 Task: Choose the add item value in the copy files destination.
Action: Mouse moved to (14, 465)
Screenshot: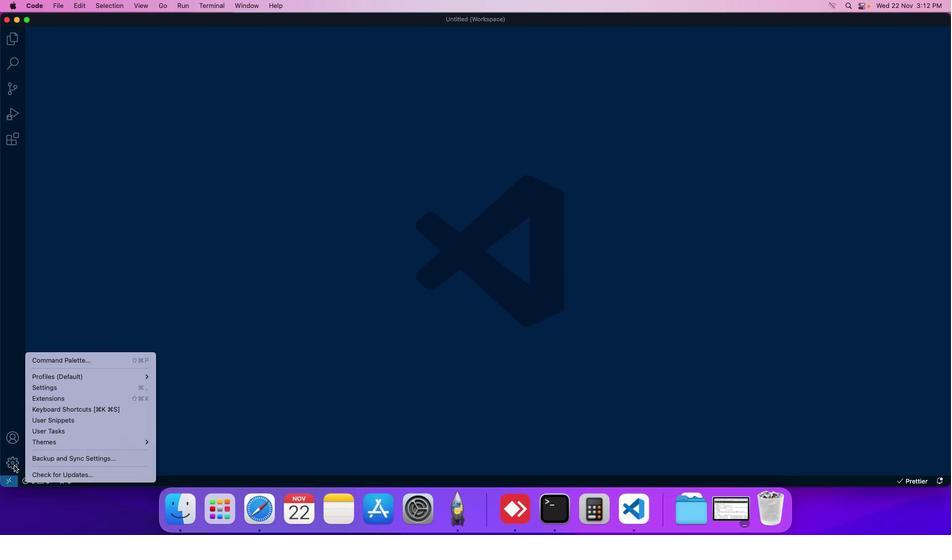 
Action: Mouse pressed left at (14, 465)
Screenshot: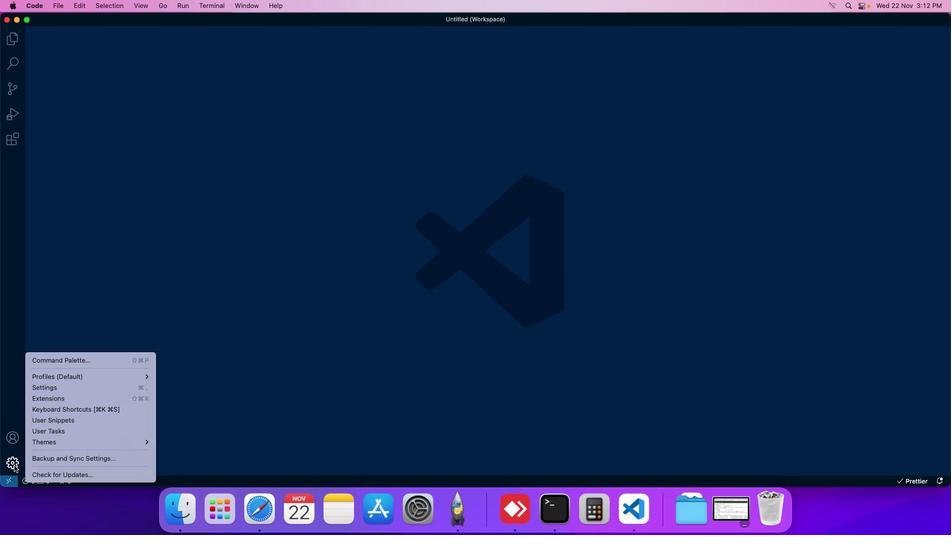 
Action: Mouse moved to (50, 391)
Screenshot: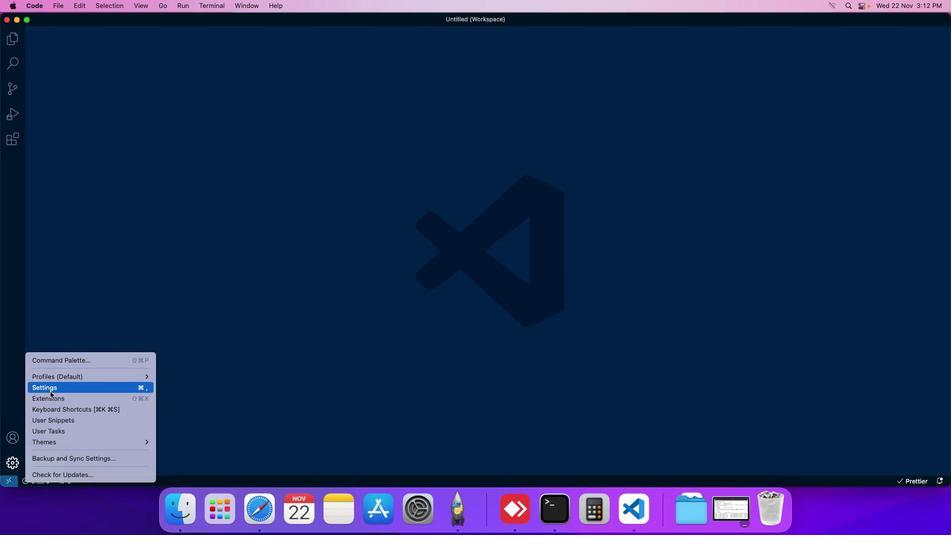 
Action: Mouse pressed left at (50, 391)
Screenshot: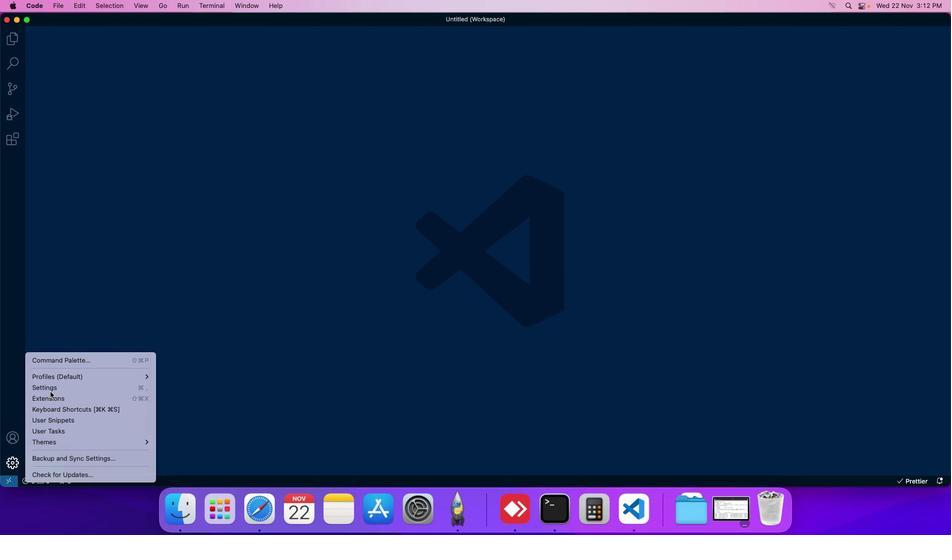 
Action: Mouse moved to (233, 84)
Screenshot: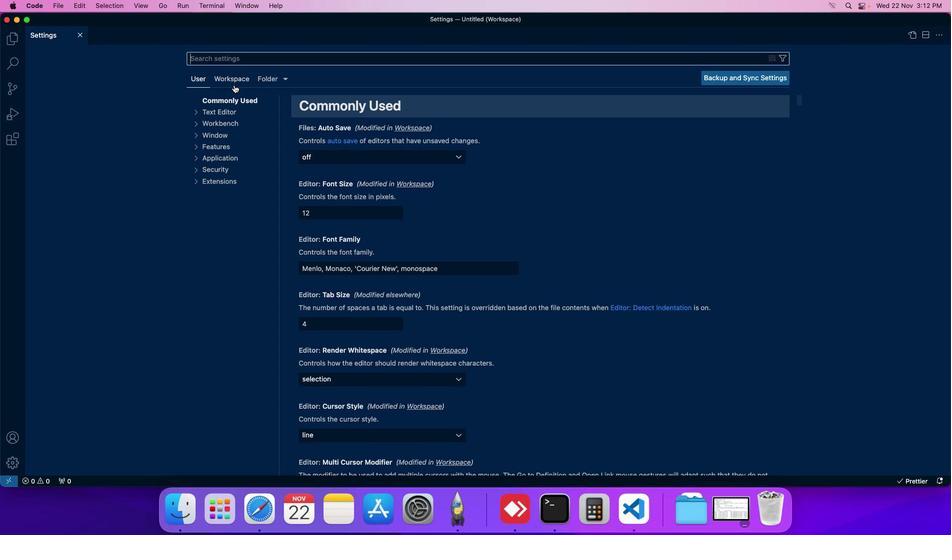 
Action: Mouse pressed left at (233, 84)
Screenshot: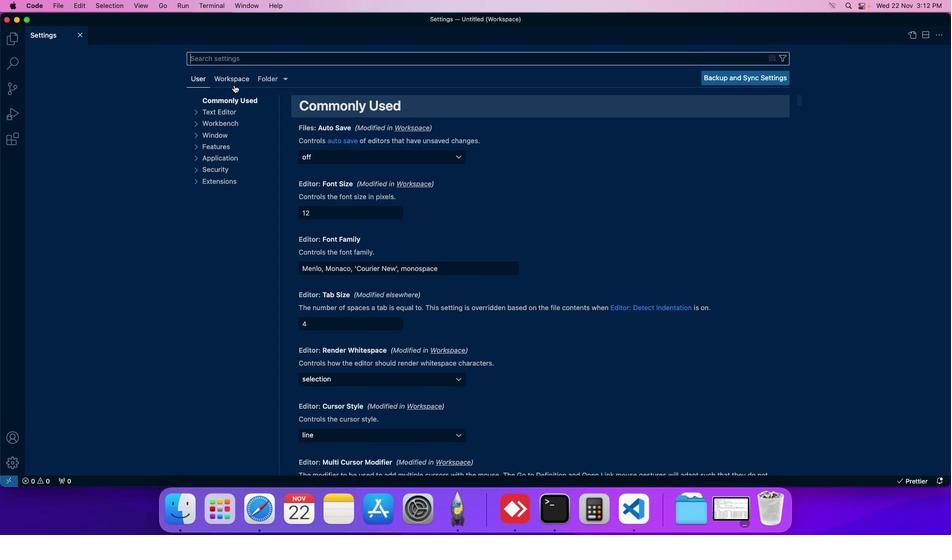 
Action: Mouse moved to (221, 168)
Screenshot: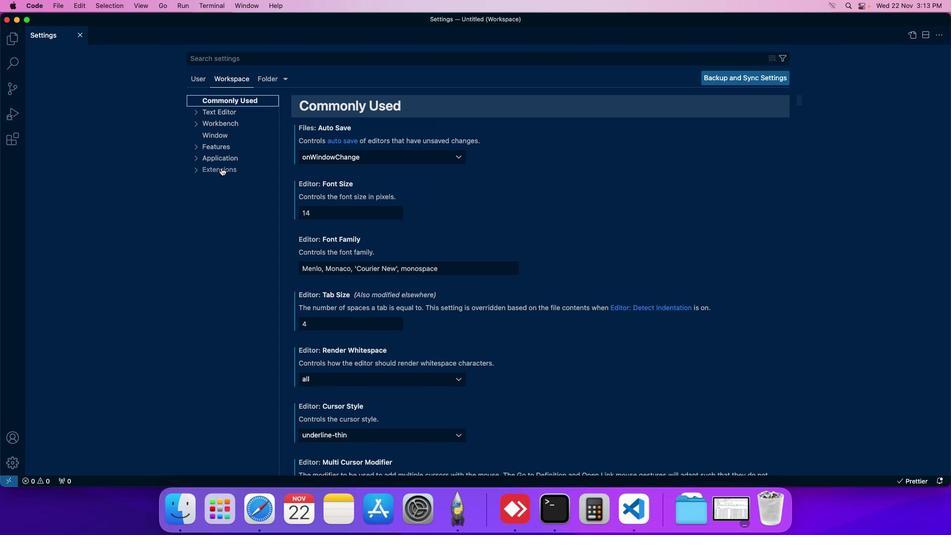 
Action: Mouse pressed left at (221, 168)
Screenshot: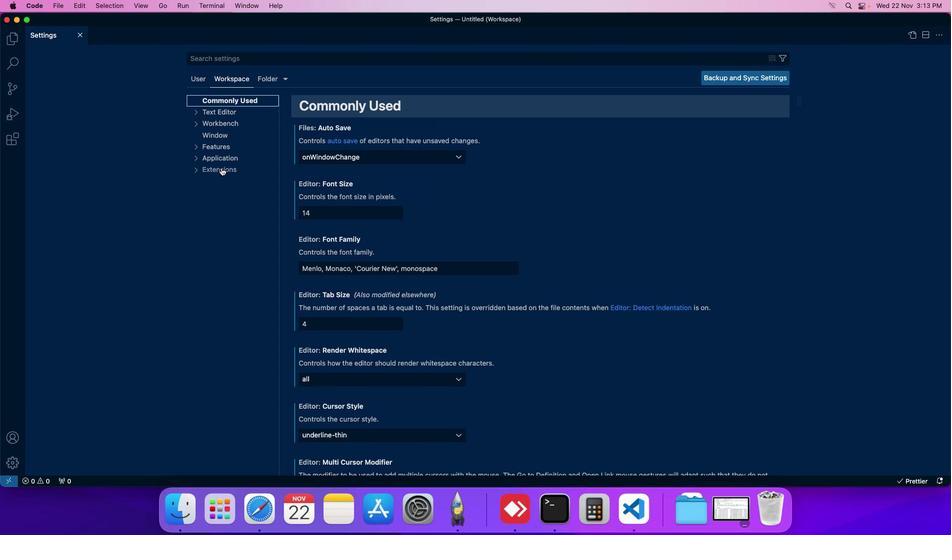 
Action: Mouse moved to (219, 283)
Screenshot: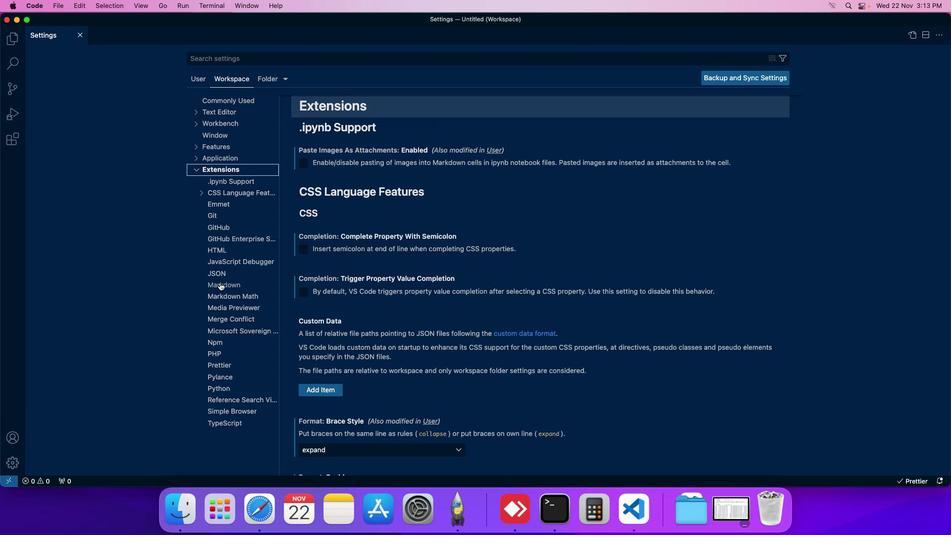 
Action: Mouse pressed left at (219, 283)
Screenshot: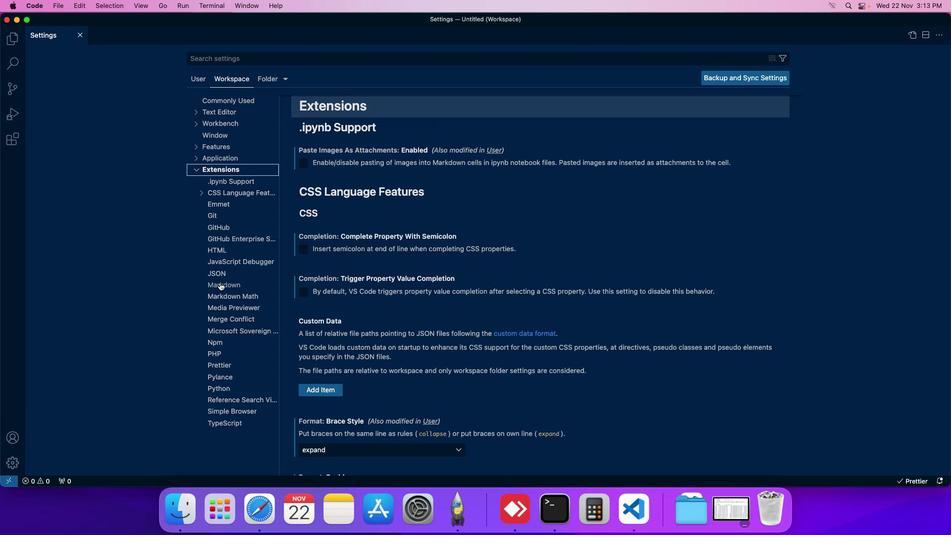 
Action: Mouse moved to (332, 275)
Screenshot: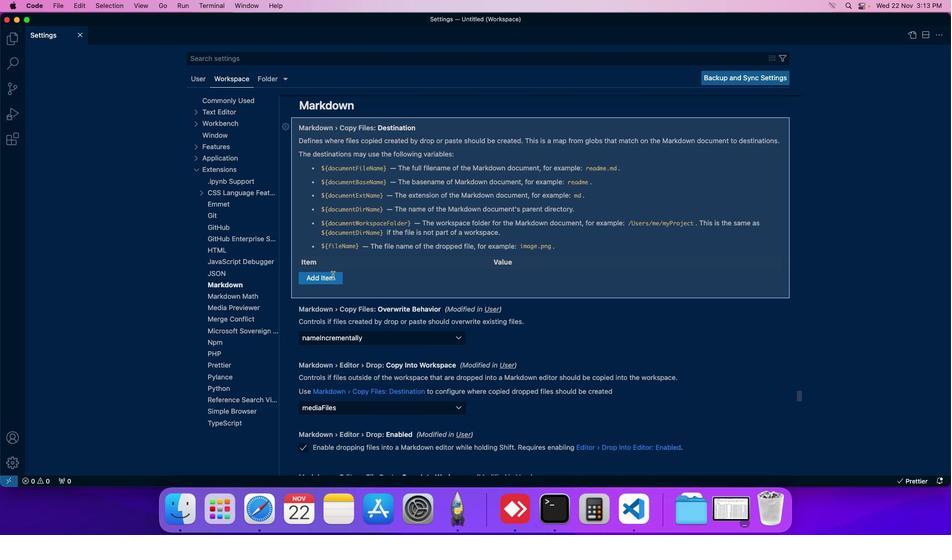 
Action: Mouse pressed left at (332, 275)
Screenshot: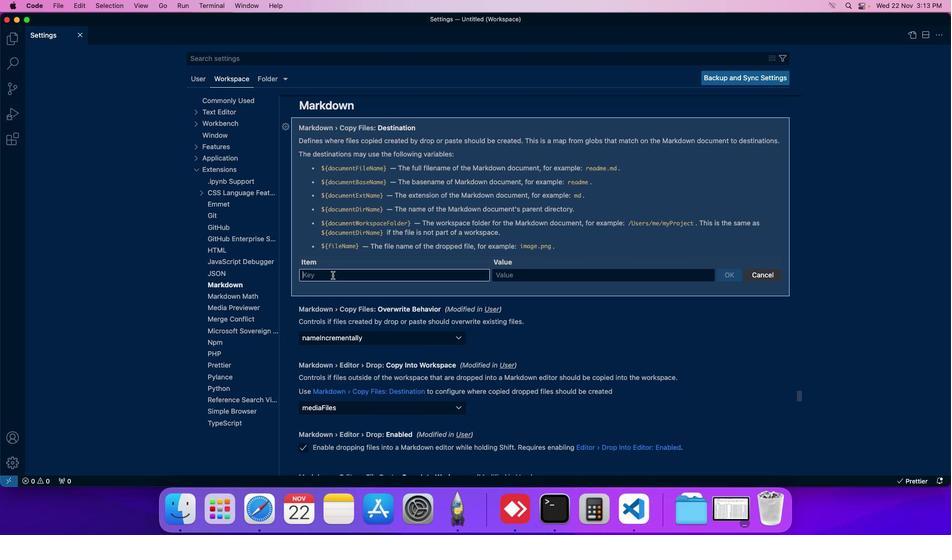 
Action: Mouse moved to (546, 273)
Screenshot: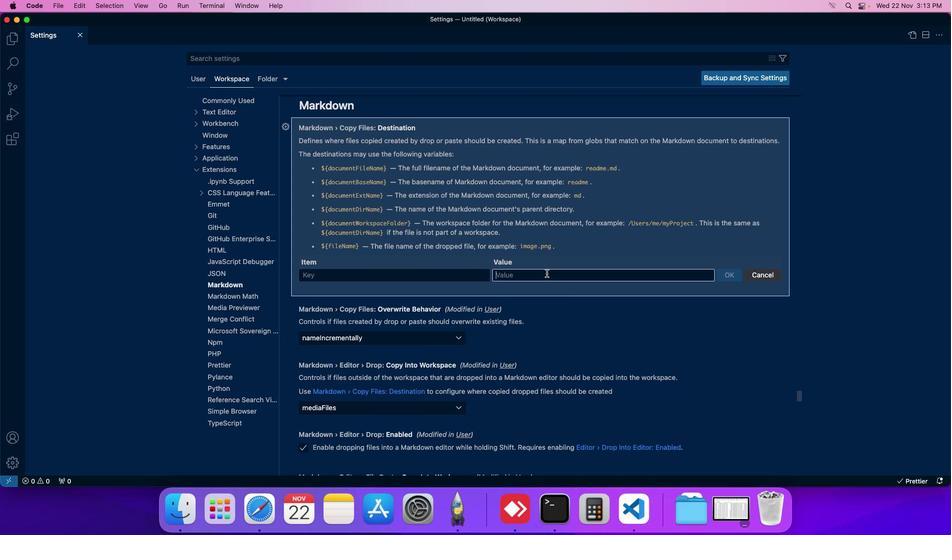 
Action: Mouse pressed left at (546, 273)
Screenshot: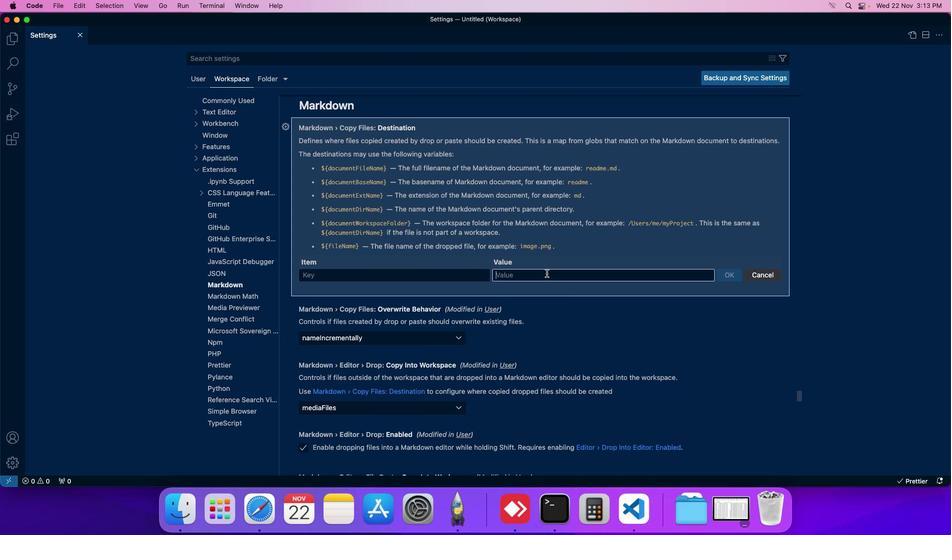 
Action: Mouse moved to (639, 281)
Screenshot: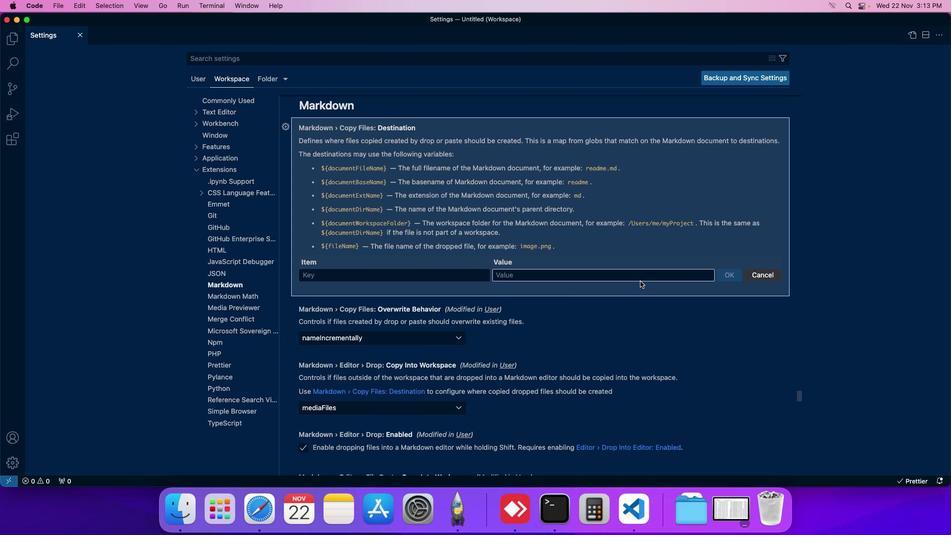 
